 Task: Create a section Code Cowboys and in the section, add a milestone Software License Management in the project AgileLink
Action: Mouse moved to (369, 323)
Screenshot: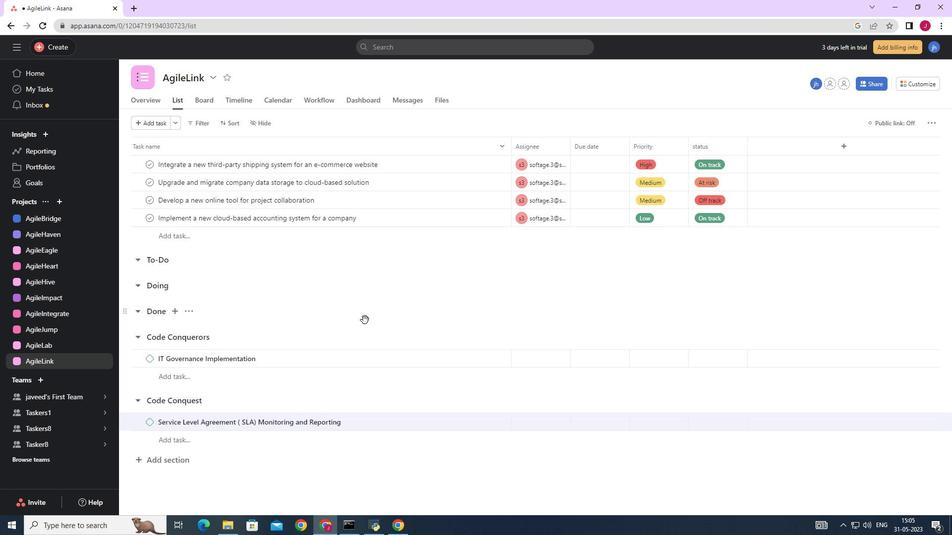 
Action: Mouse scrolled (369, 323) with delta (0, 0)
Screenshot: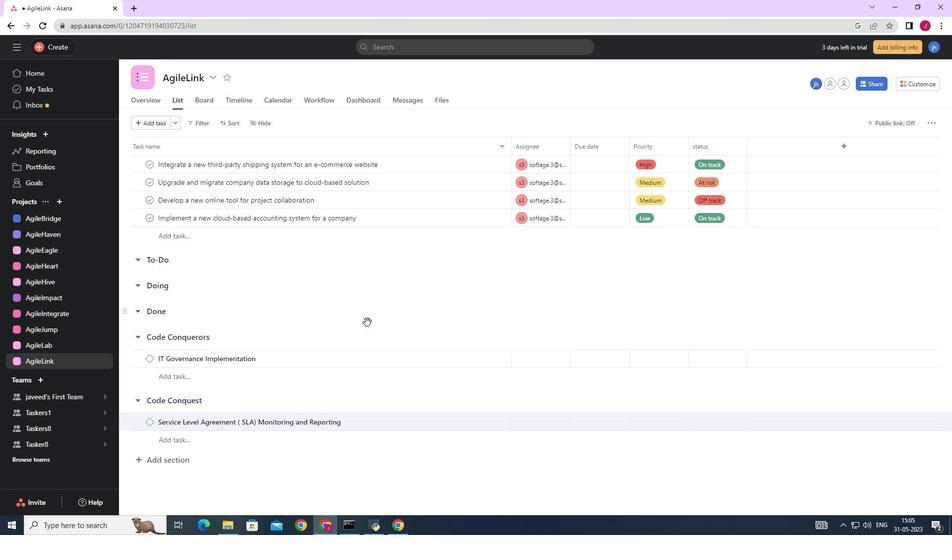 
Action: Mouse moved to (370, 323)
Screenshot: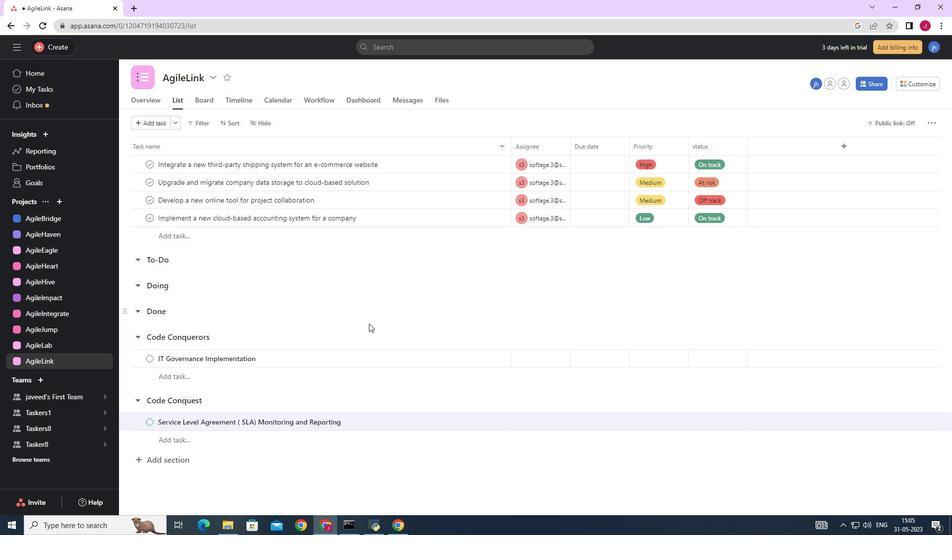 
Action: Mouse scrolled (369, 323) with delta (0, 0)
Screenshot: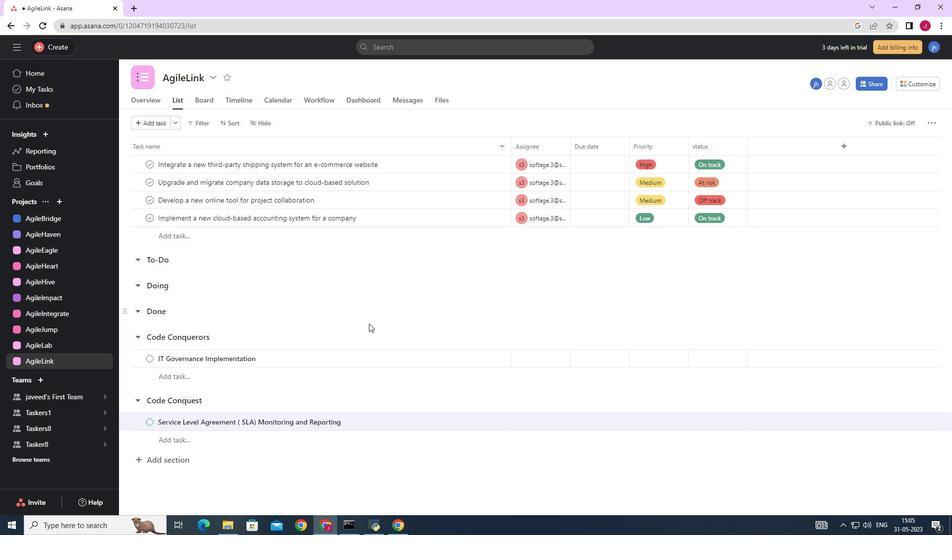
Action: Mouse moved to (370, 323)
Screenshot: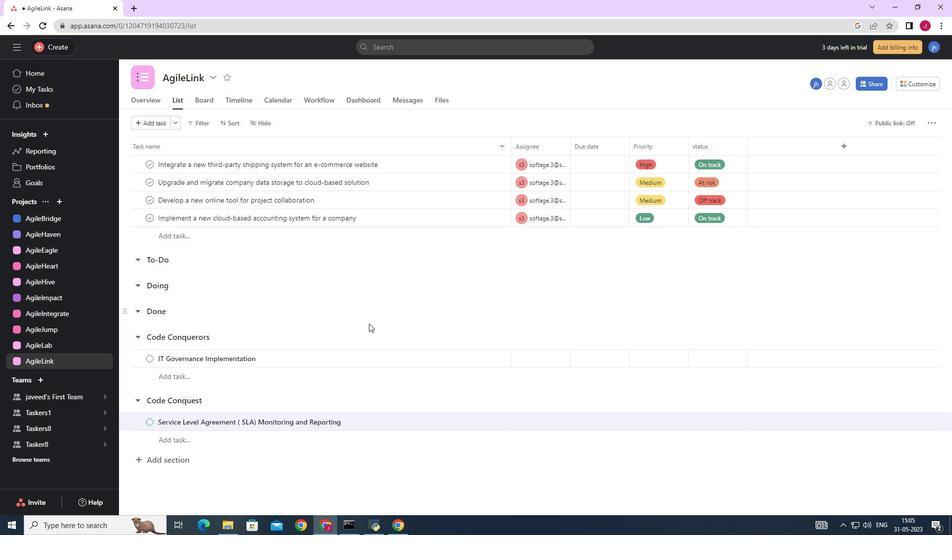 
Action: Mouse scrolled (369, 323) with delta (0, 0)
Screenshot: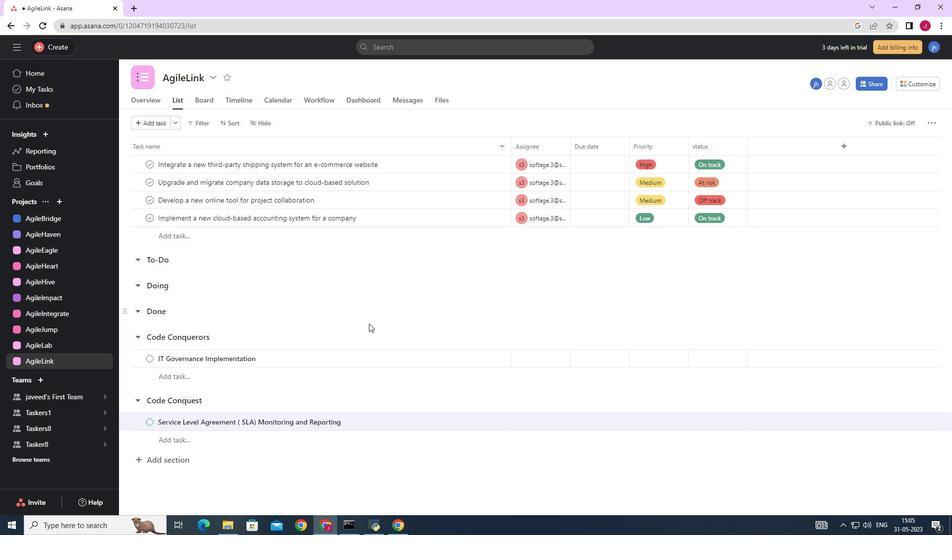 
Action: Mouse scrolled (370, 323) with delta (0, 0)
Screenshot: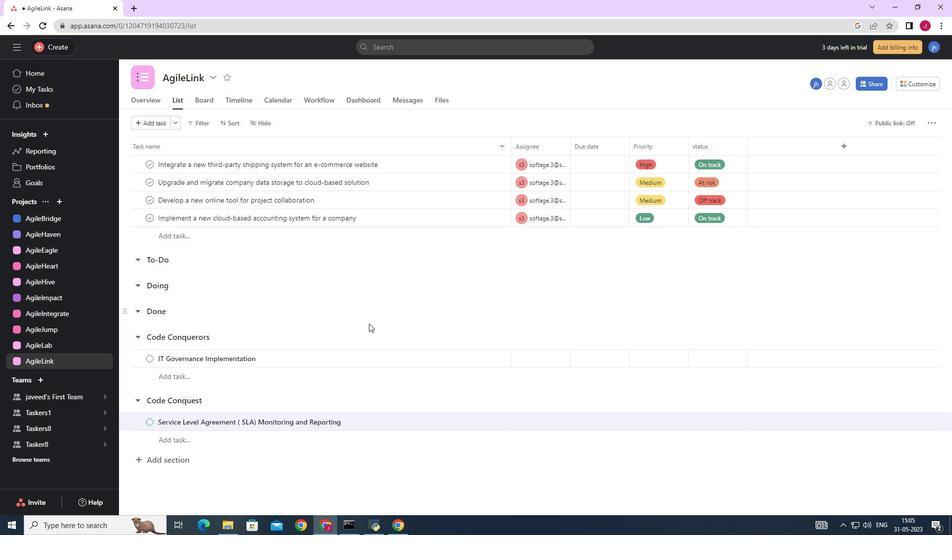 
Action: Mouse scrolled (370, 323) with delta (0, 0)
Screenshot: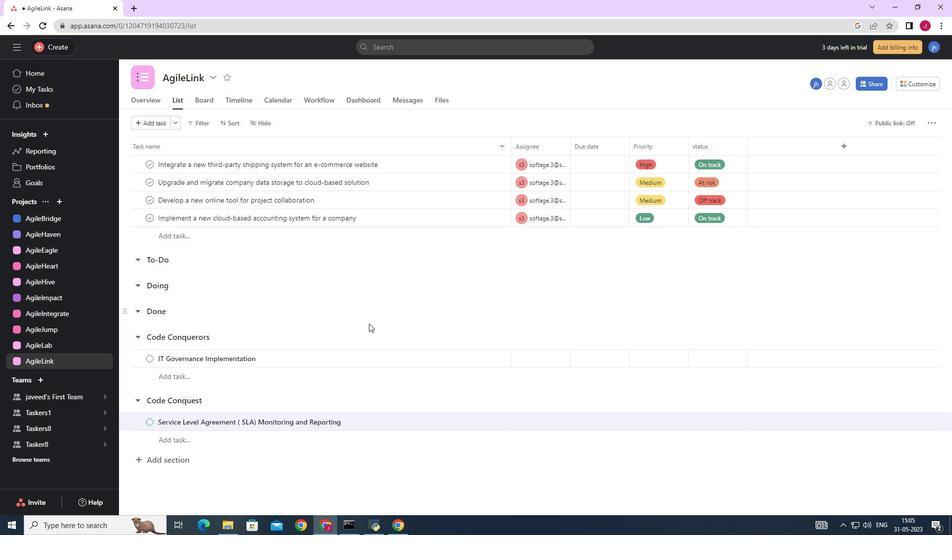 
Action: Mouse scrolled (370, 323) with delta (0, 0)
Screenshot: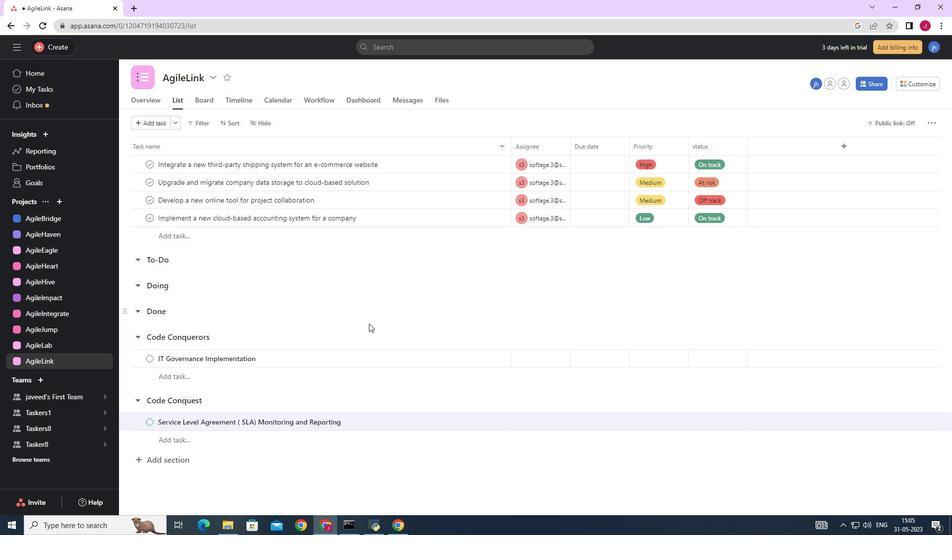 
Action: Mouse moved to (179, 459)
Screenshot: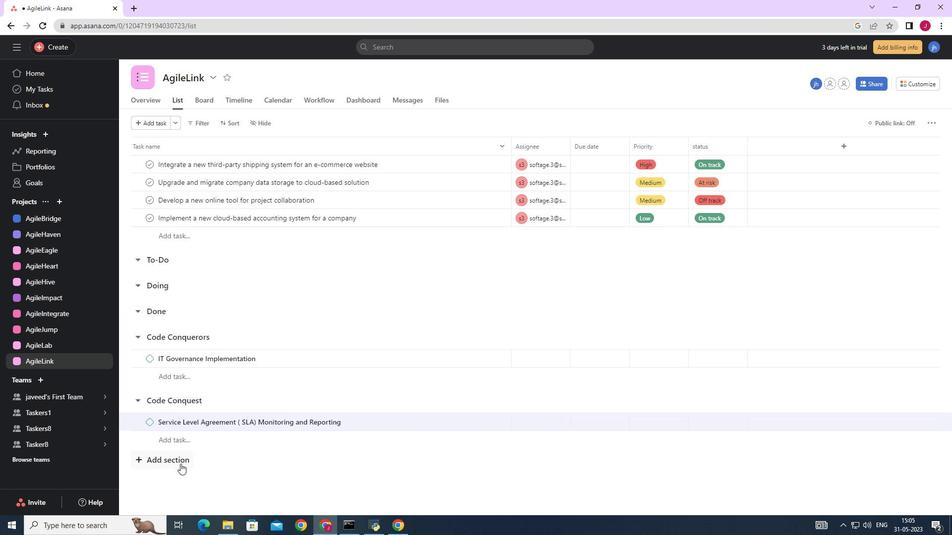
Action: Mouse pressed left at (179, 459)
Screenshot: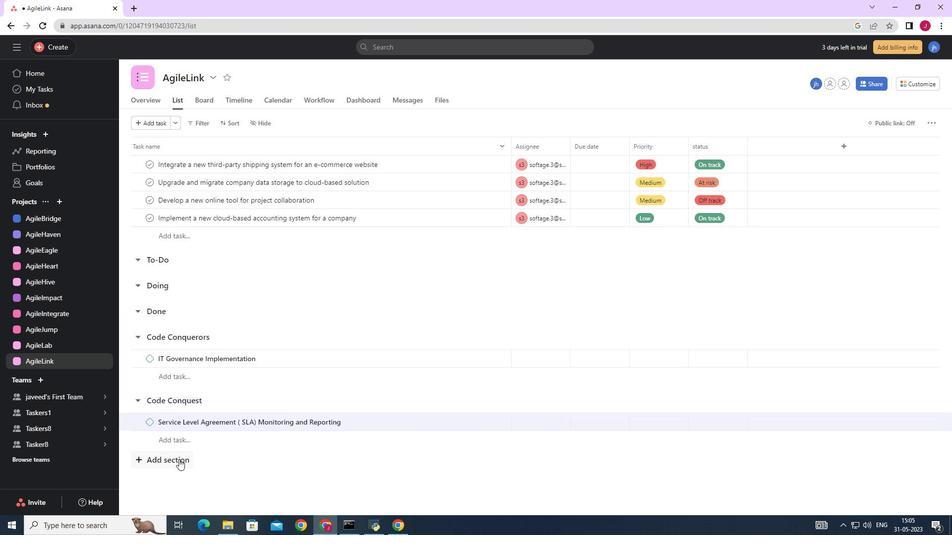 
Action: Mouse moved to (505, 375)
Screenshot: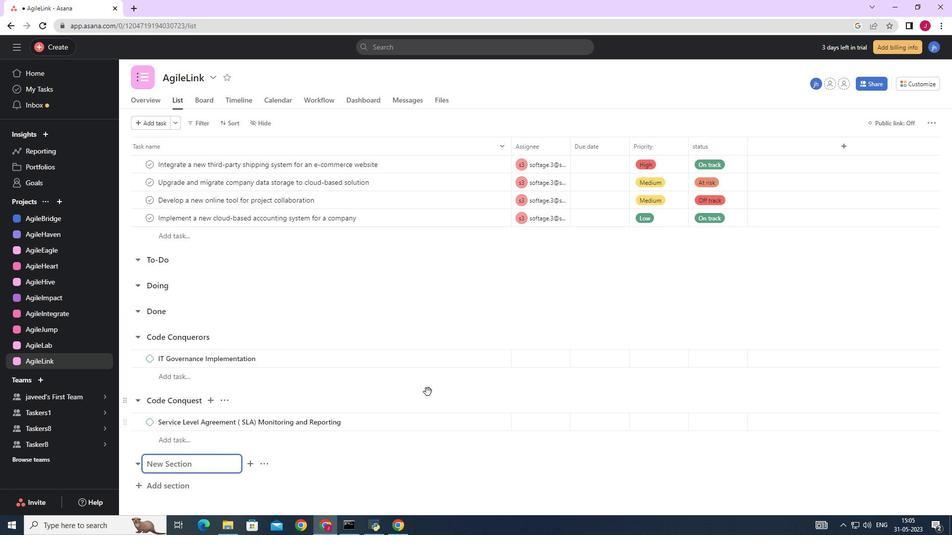 
Action: Key pressed <Key.caps_lock>C<Key.caps_lock>ode<Key.space><Key.caps_lock>C<Key.caps_lock>owboys<Key.space><Key.enter>
Screenshot: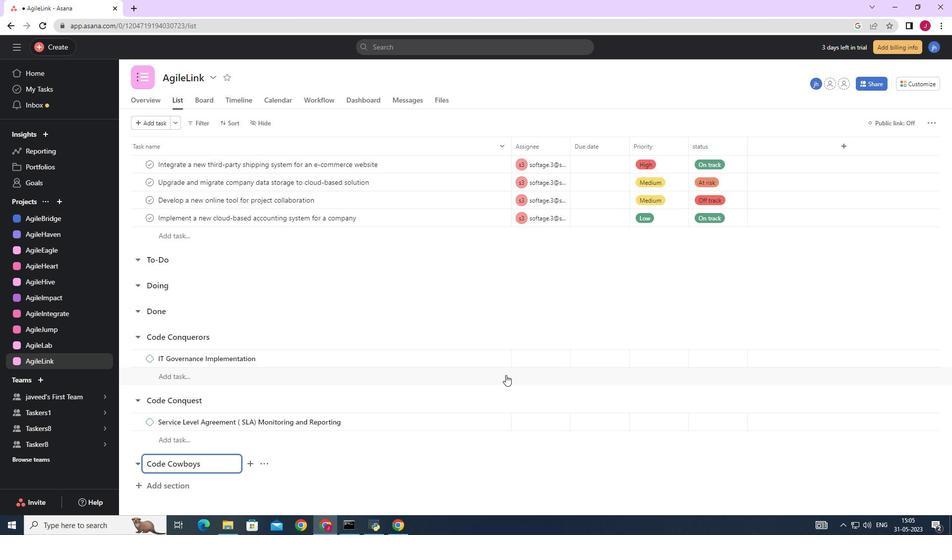 
Action: Mouse moved to (178, 490)
Screenshot: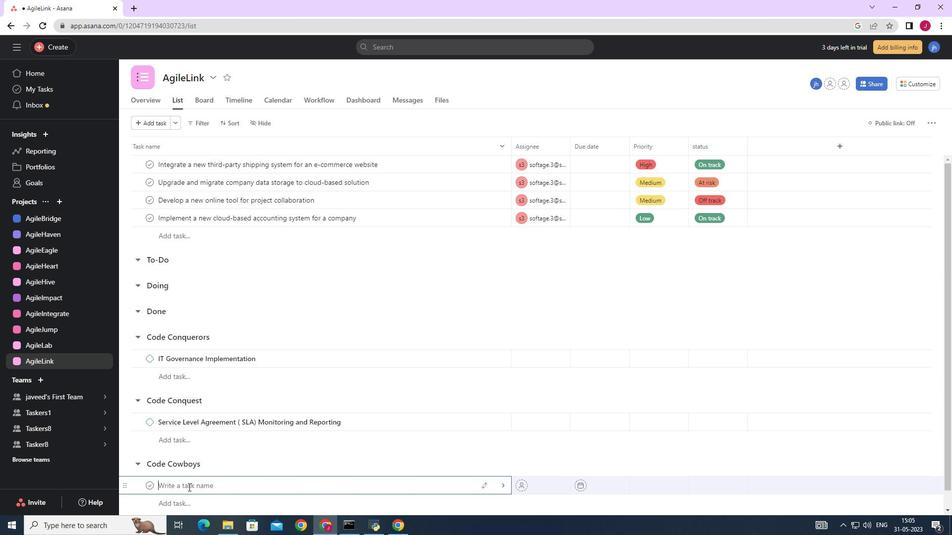 
Action: Key pressed <Key.caps_lock>
Screenshot: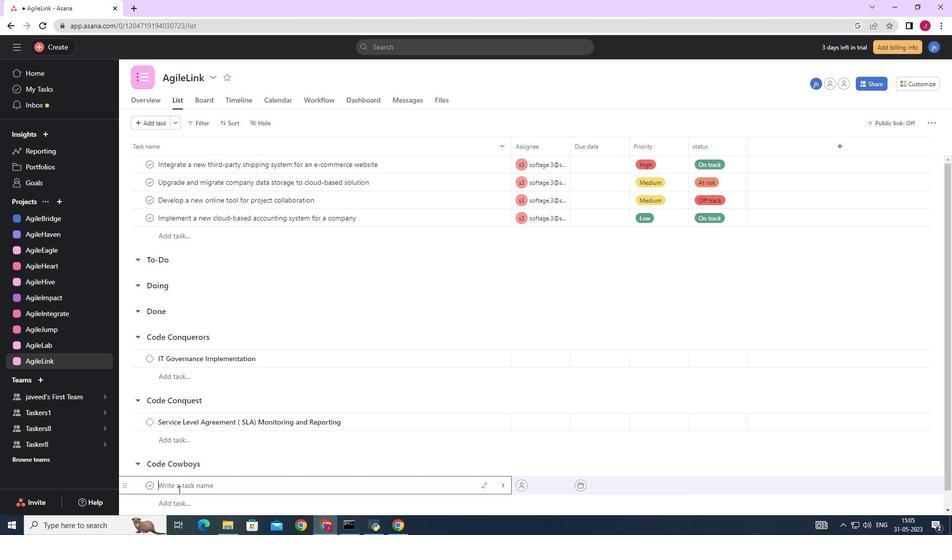 
Action: Mouse moved to (178, 490)
Screenshot: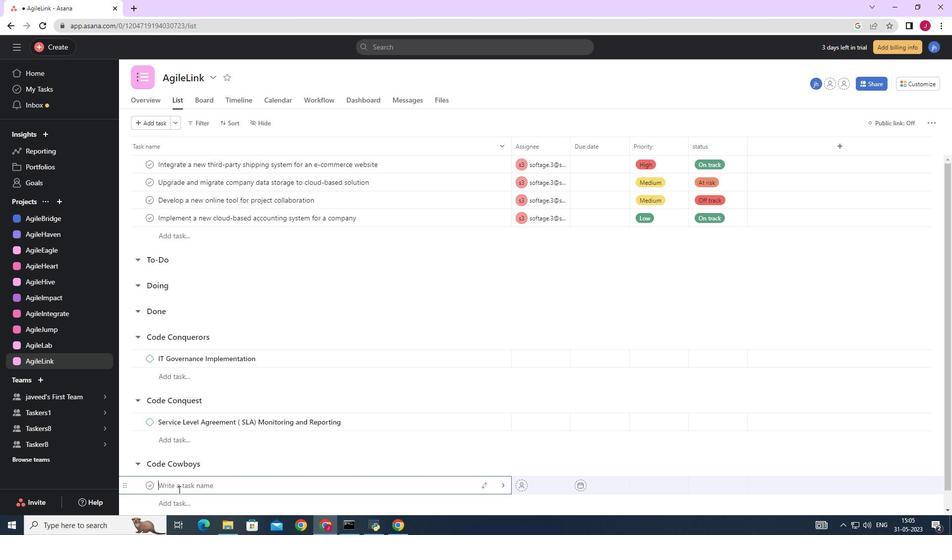 
Action: Key pressed S<Key.caps_lock>oftware<Key.space><Key.caps_lock>L<Key.caps_lock>icense<Key.space><Key.caps_lock>M<Key.caps_lock>anagement
Screenshot: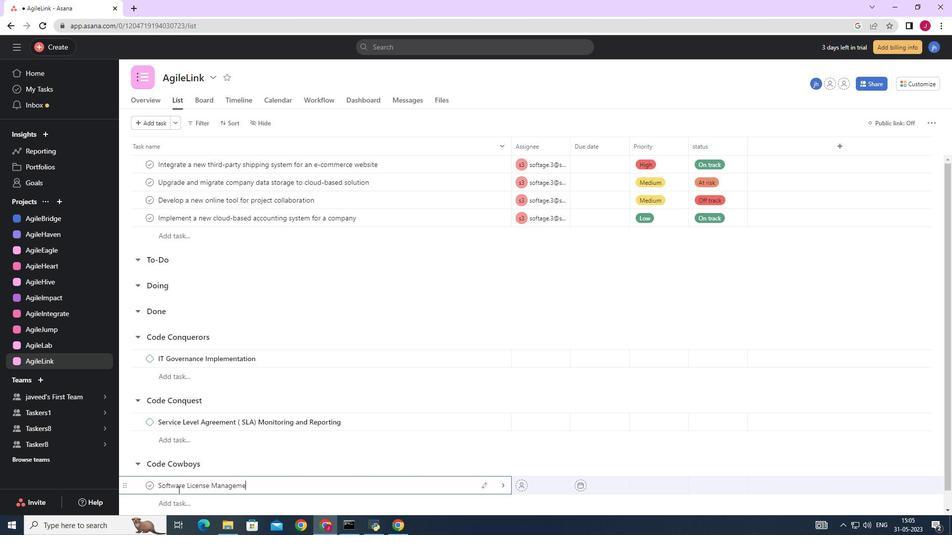
Action: Mouse moved to (503, 482)
Screenshot: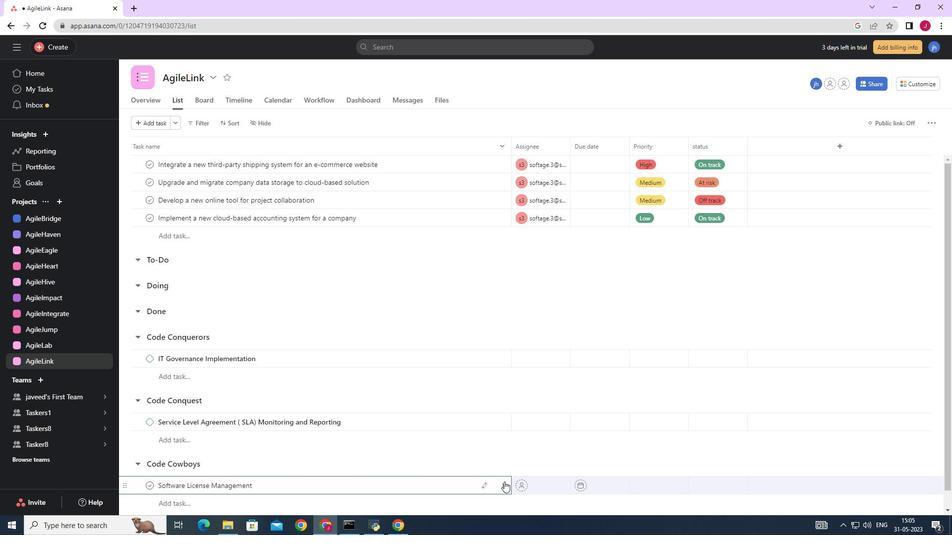 
Action: Mouse pressed left at (503, 482)
Screenshot: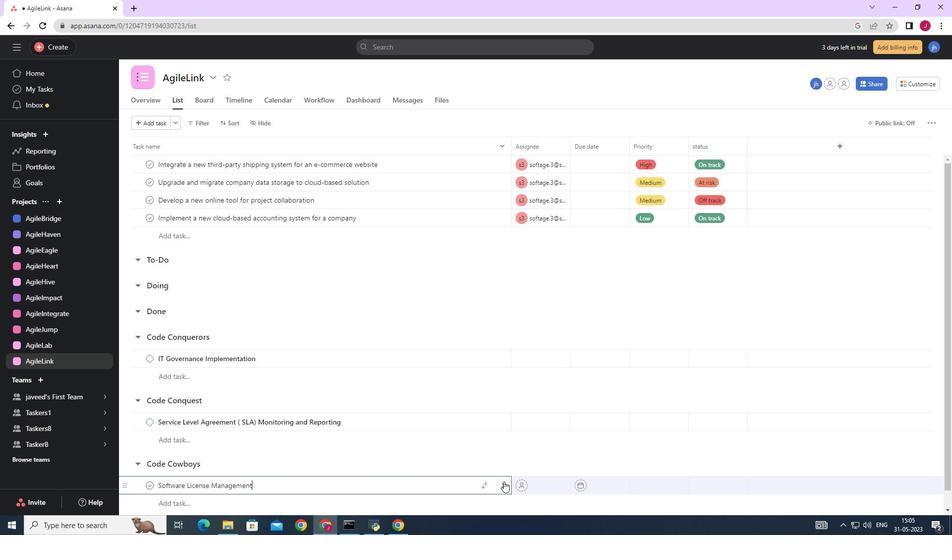 
Action: Mouse moved to (914, 125)
Screenshot: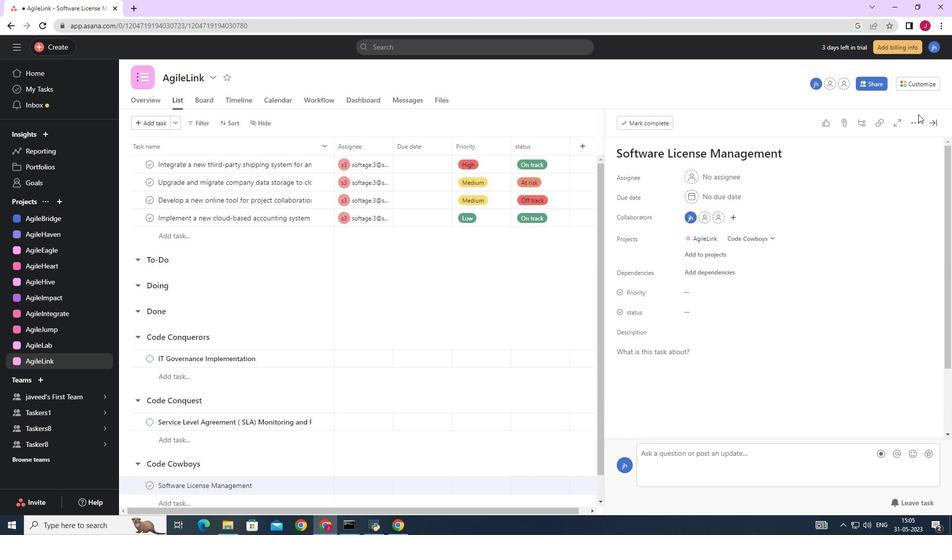 
Action: Mouse pressed left at (914, 125)
Screenshot: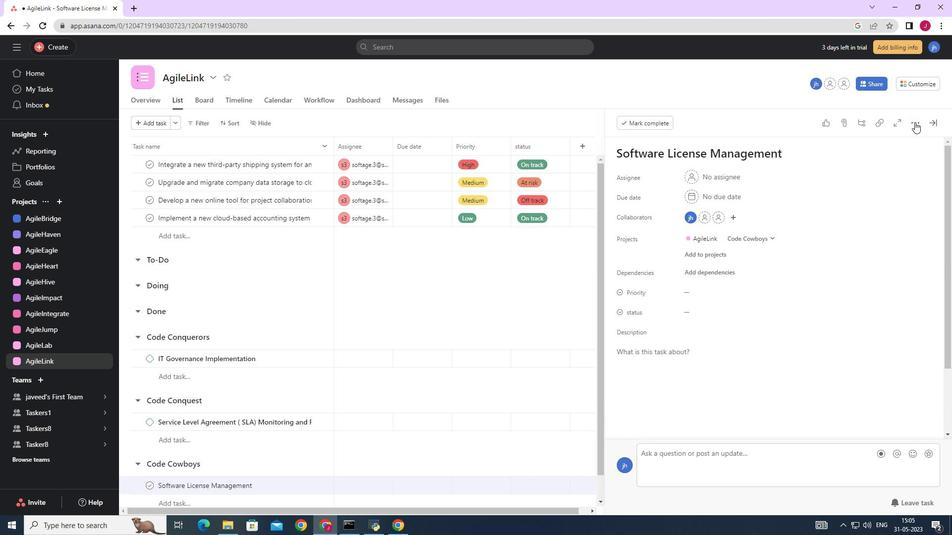 
Action: Mouse moved to (824, 161)
Screenshot: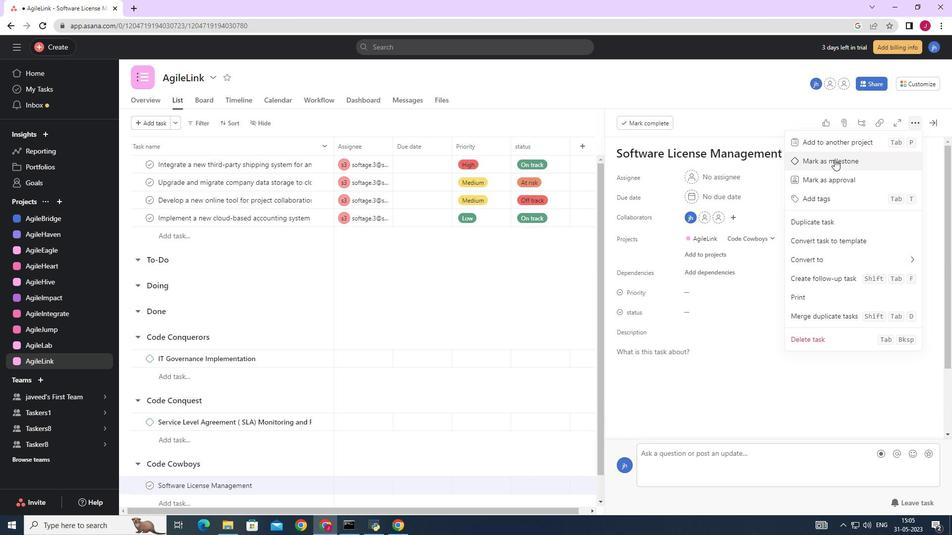 
Action: Mouse pressed left at (824, 161)
Screenshot: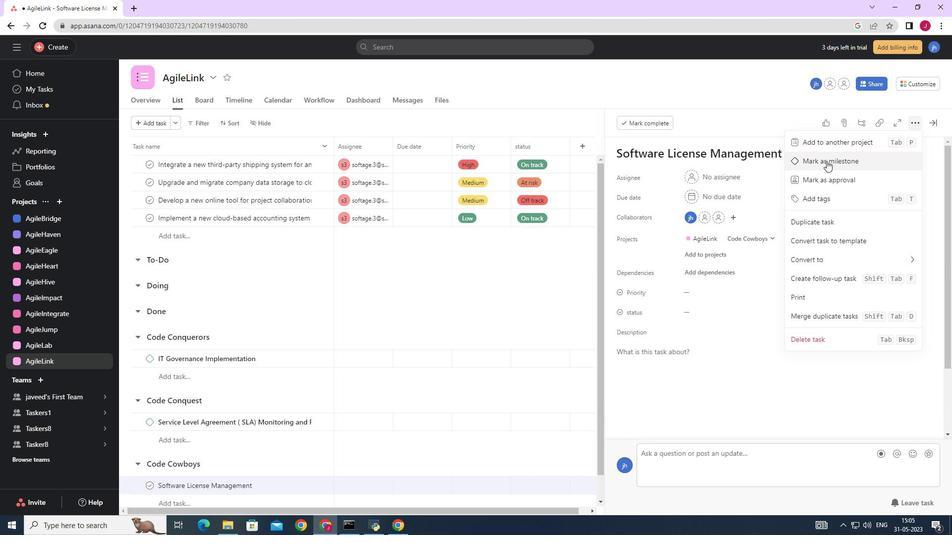
Action: Mouse moved to (937, 121)
Screenshot: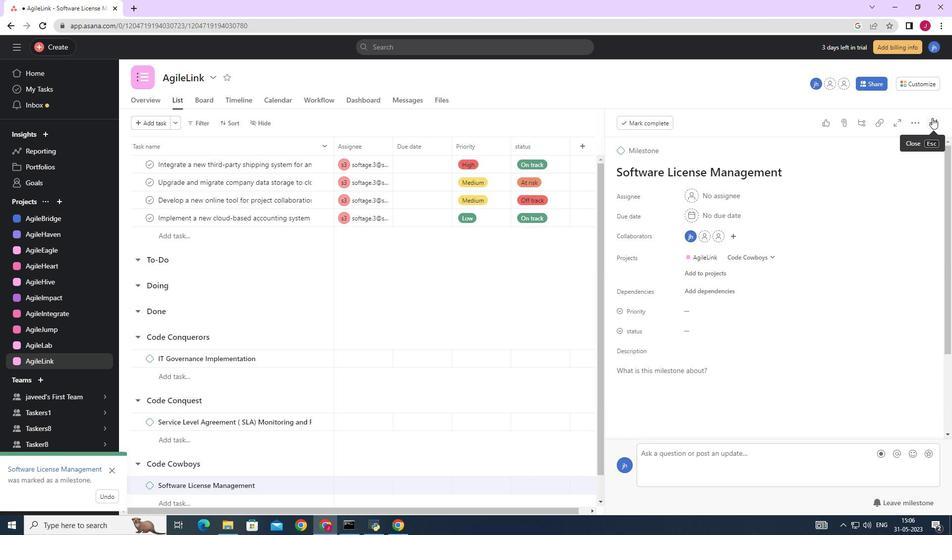 
Action: Mouse pressed left at (937, 121)
Screenshot: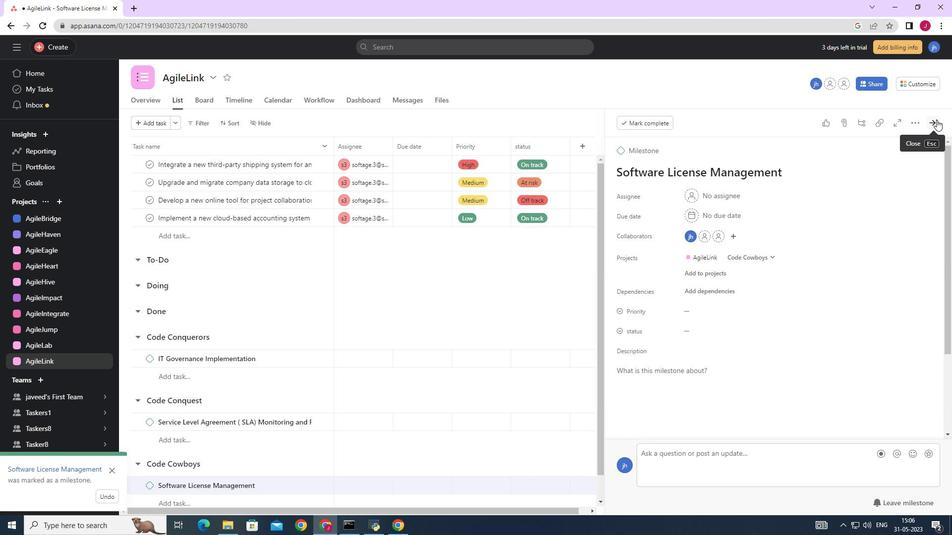 
Action: Mouse moved to (776, 198)
Screenshot: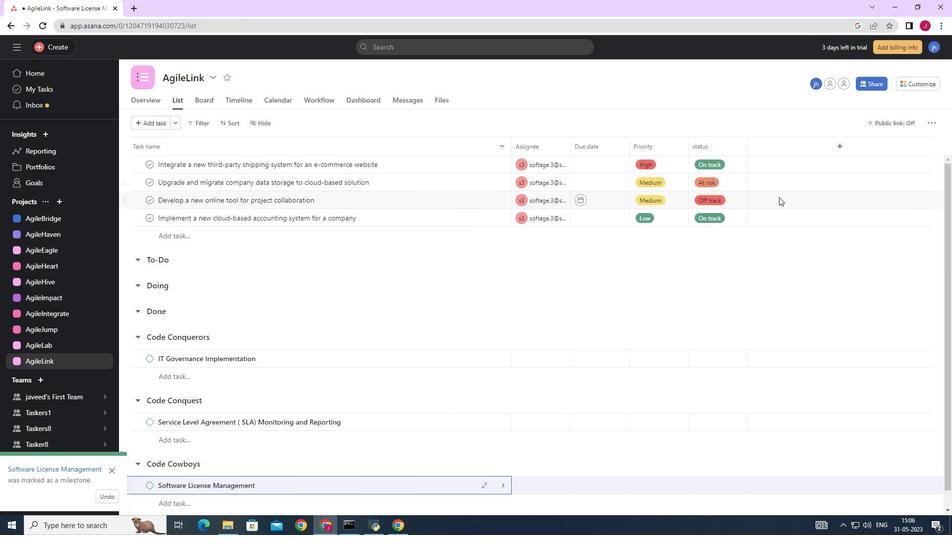 
